 Task: Set and save  "Reduce Fluctuations in QP" for "H.264/MPEG-4 Part 10/AVC encoder (x264 10-bit)" to 20.00.
Action: Mouse moved to (122, 12)
Screenshot: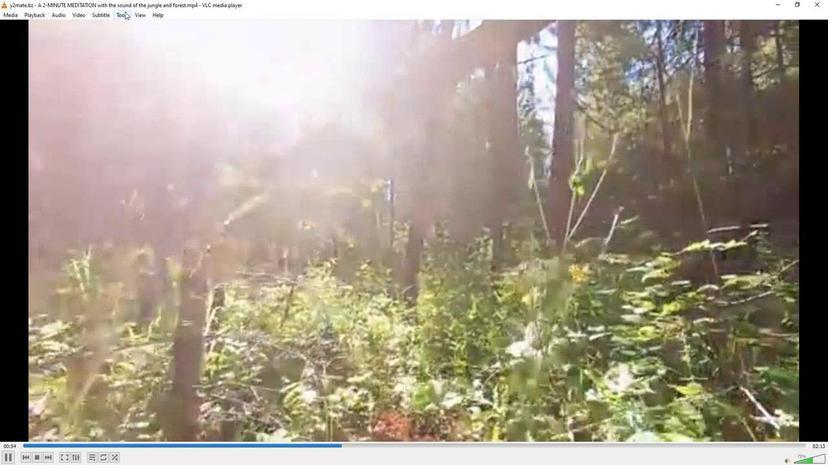 
Action: Mouse pressed left at (122, 12)
Screenshot: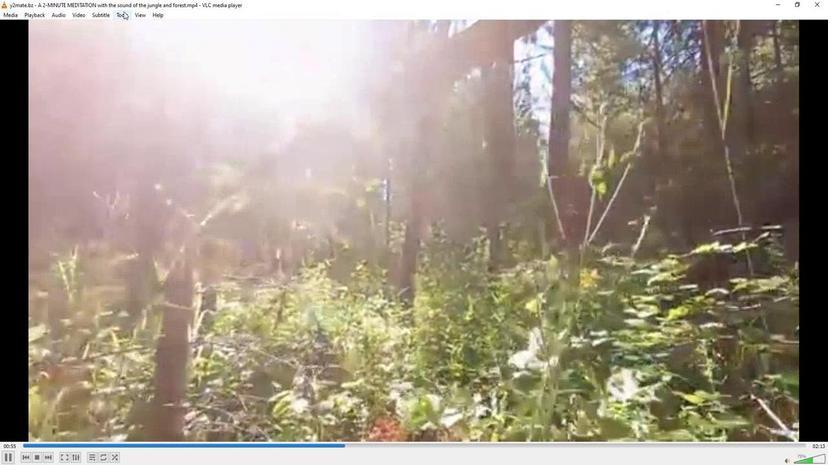 
Action: Mouse moved to (135, 116)
Screenshot: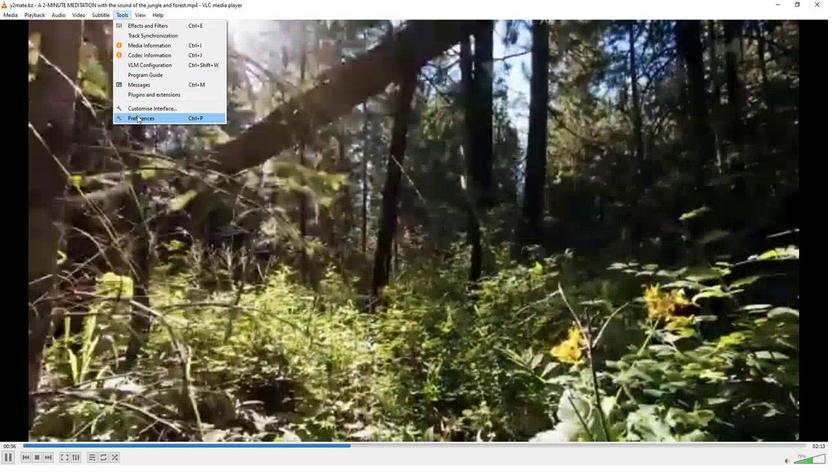 
Action: Mouse pressed left at (135, 116)
Screenshot: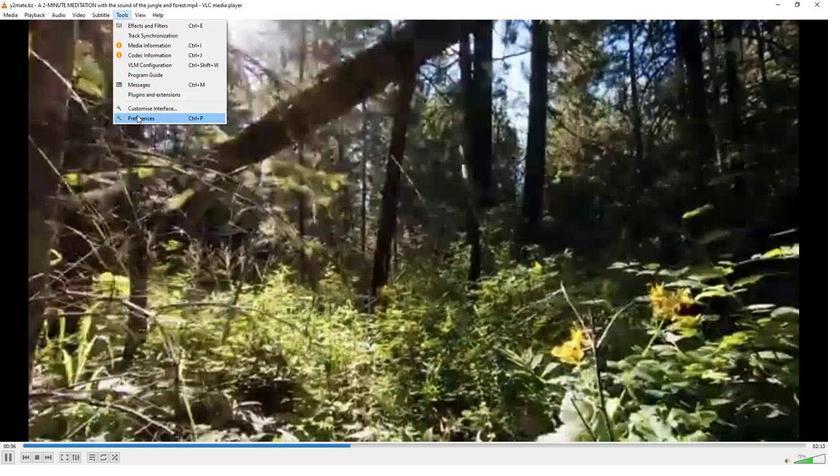 
Action: Mouse moved to (271, 379)
Screenshot: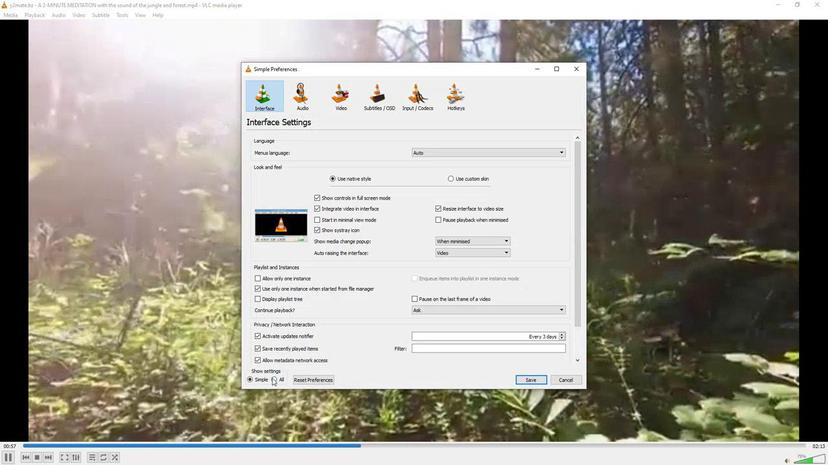 
Action: Mouse pressed left at (271, 379)
Screenshot: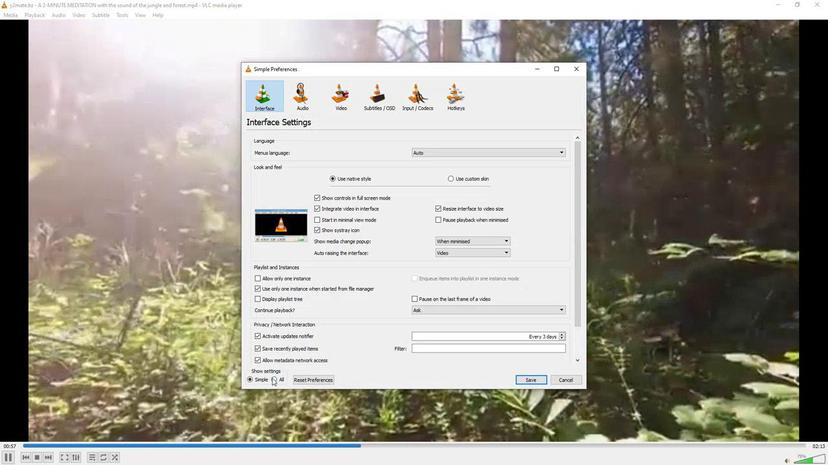 
Action: Mouse moved to (260, 294)
Screenshot: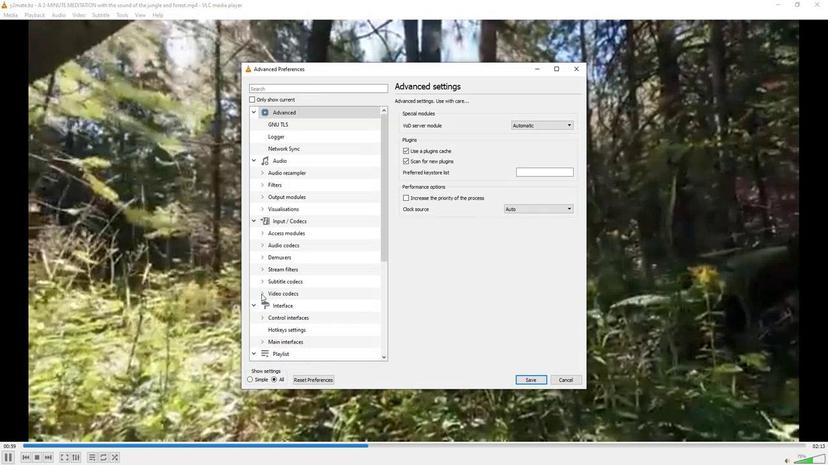 
Action: Mouse pressed left at (260, 294)
Screenshot: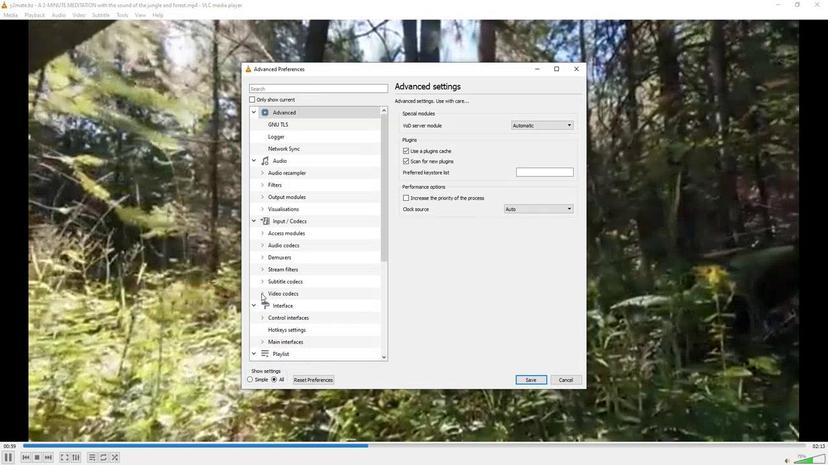 
Action: Mouse moved to (275, 325)
Screenshot: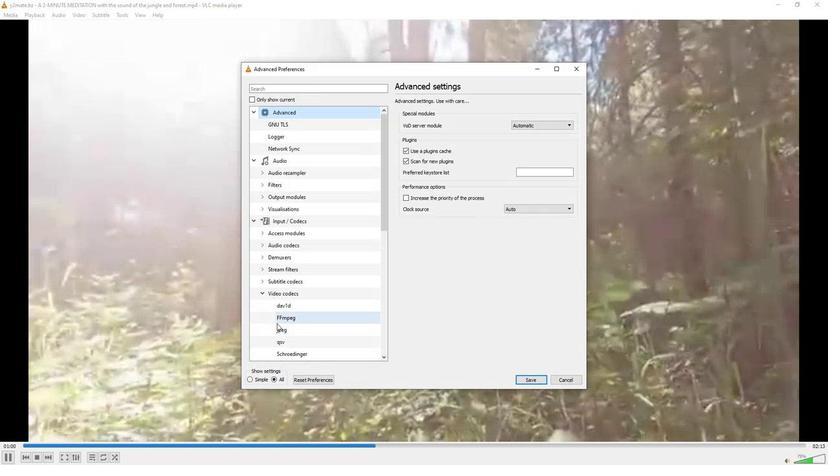 
Action: Mouse scrolled (275, 324) with delta (0, 0)
Screenshot: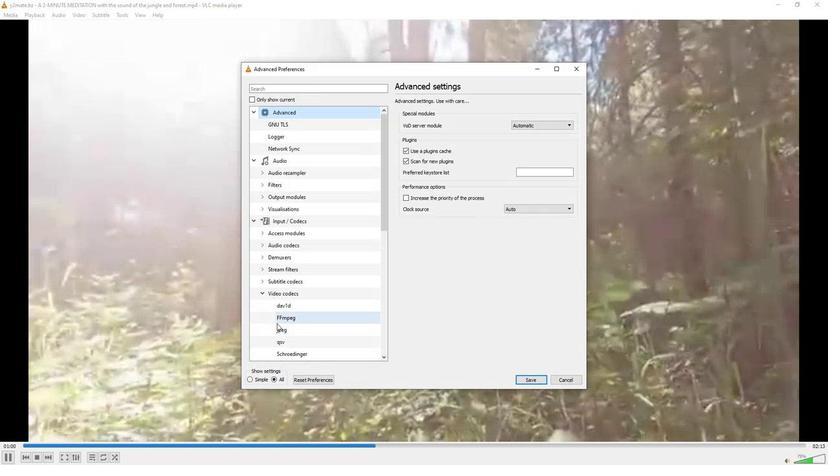 
Action: Mouse moved to (276, 326)
Screenshot: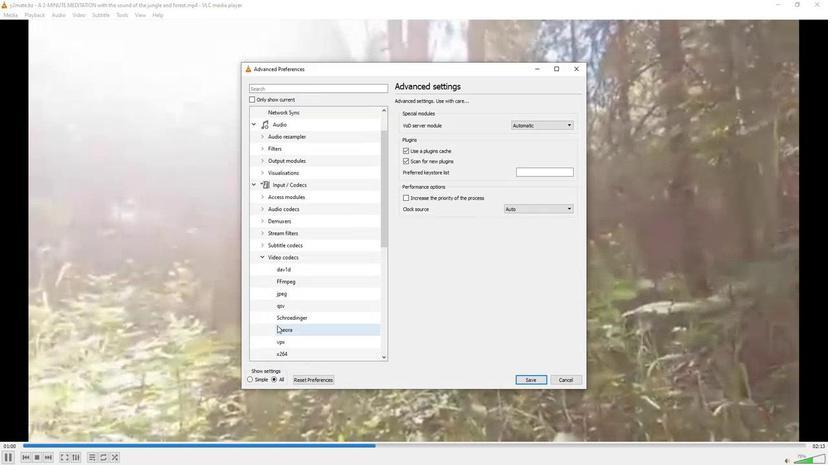 
Action: Mouse scrolled (276, 326) with delta (0, 0)
Screenshot: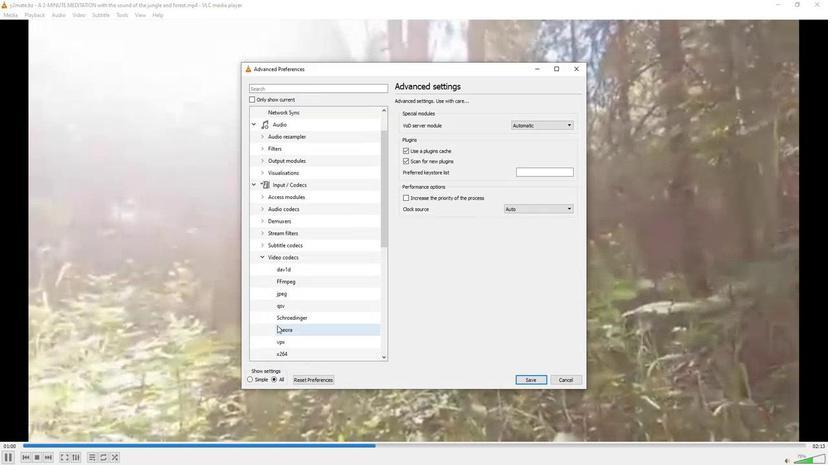 
Action: Mouse moved to (278, 329)
Screenshot: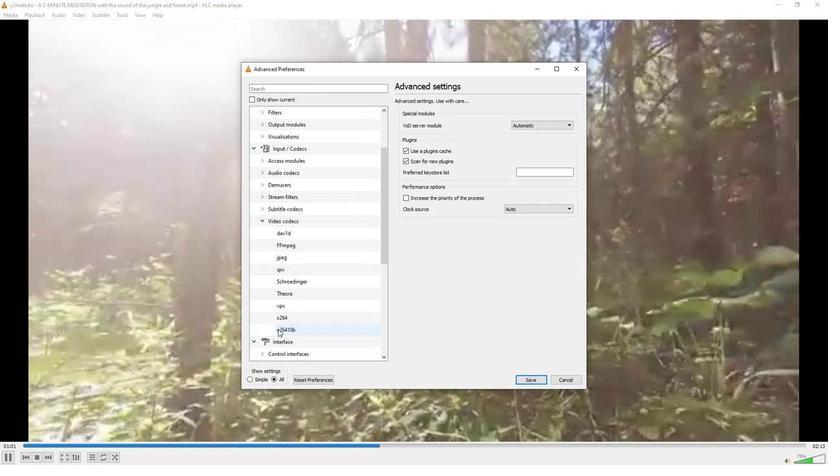 
Action: Mouse pressed left at (278, 329)
Screenshot: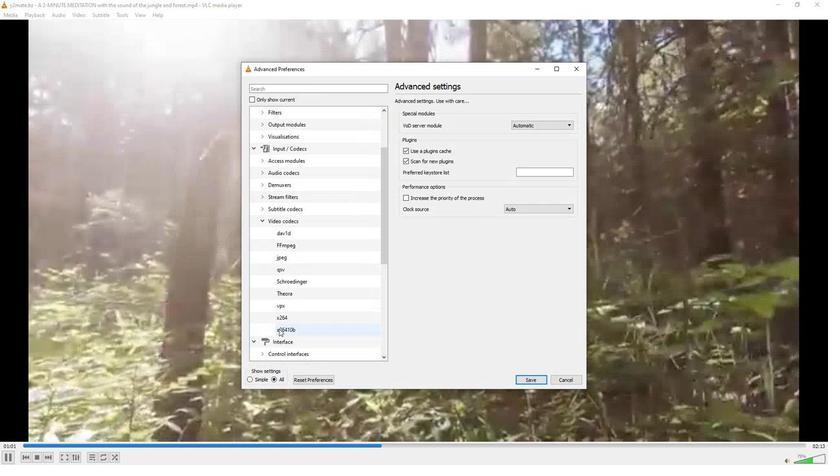 
Action: Mouse moved to (428, 287)
Screenshot: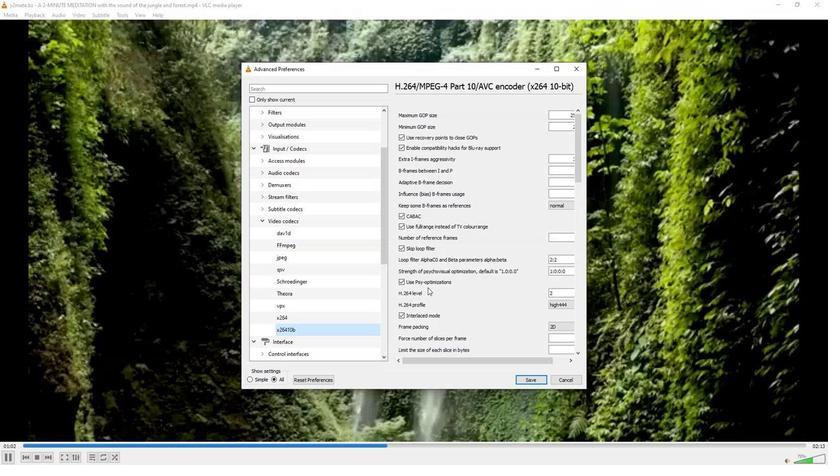 
Action: Mouse scrolled (428, 286) with delta (0, 0)
Screenshot: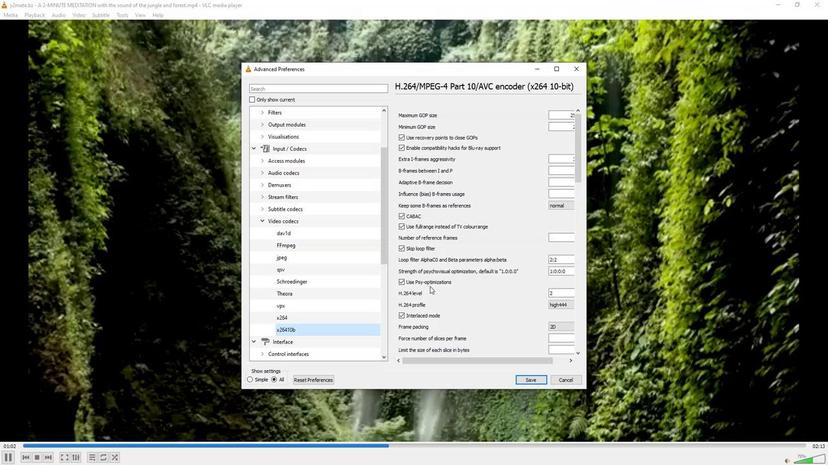 
Action: Mouse scrolled (428, 286) with delta (0, 0)
Screenshot: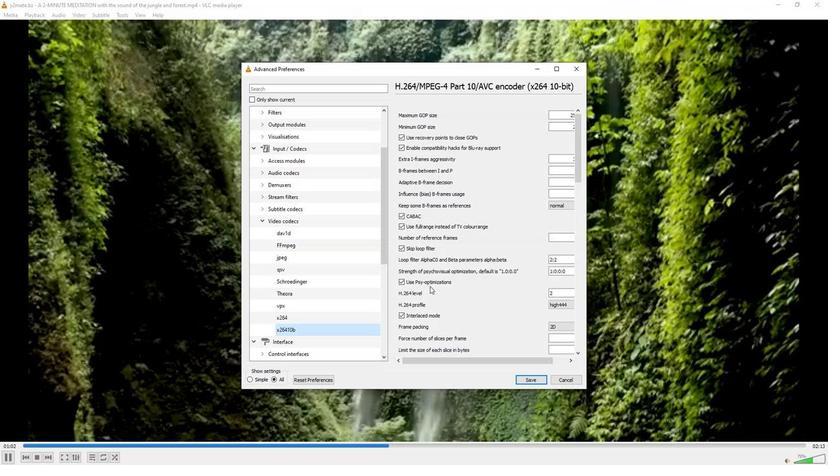 
Action: Mouse moved to (430, 287)
Screenshot: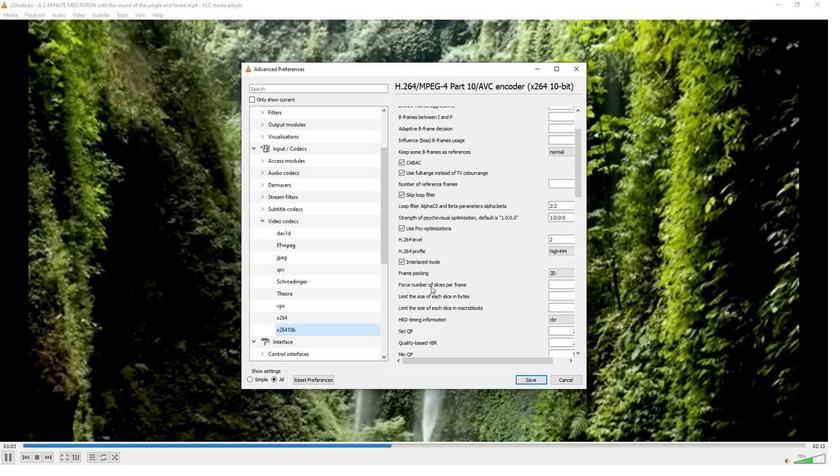 
Action: Mouse scrolled (430, 287) with delta (0, 0)
Screenshot: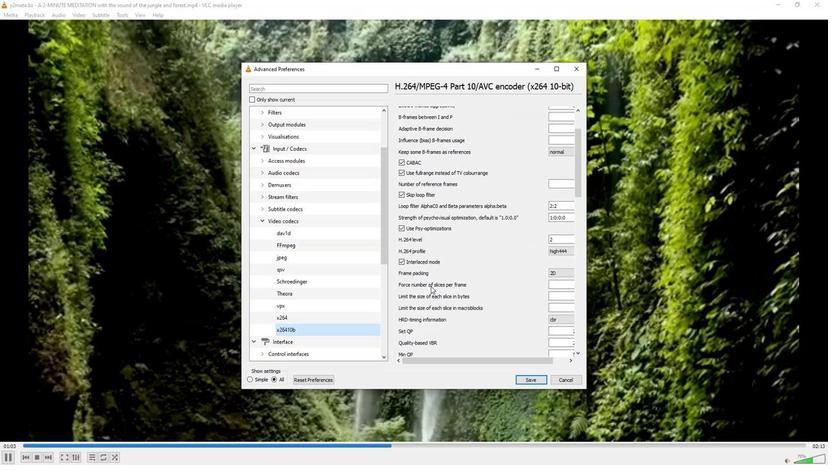 
Action: Mouse moved to (430, 287)
Screenshot: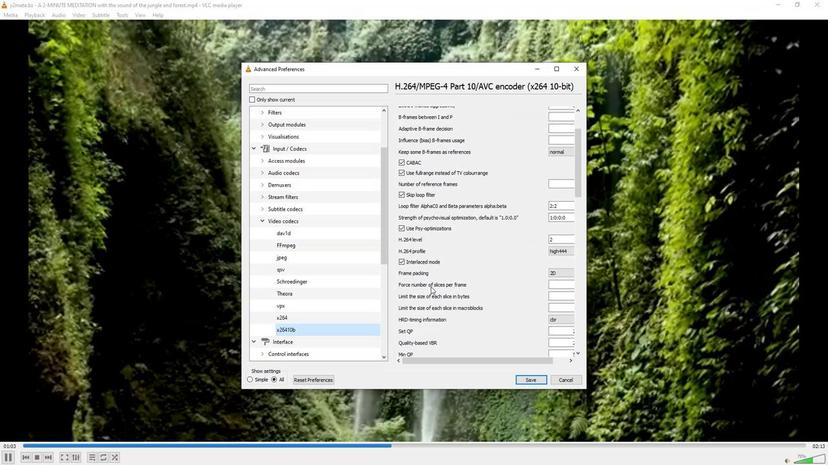 
Action: Mouse scrolled (430, 287) with delta (0, 0)
Screenshot: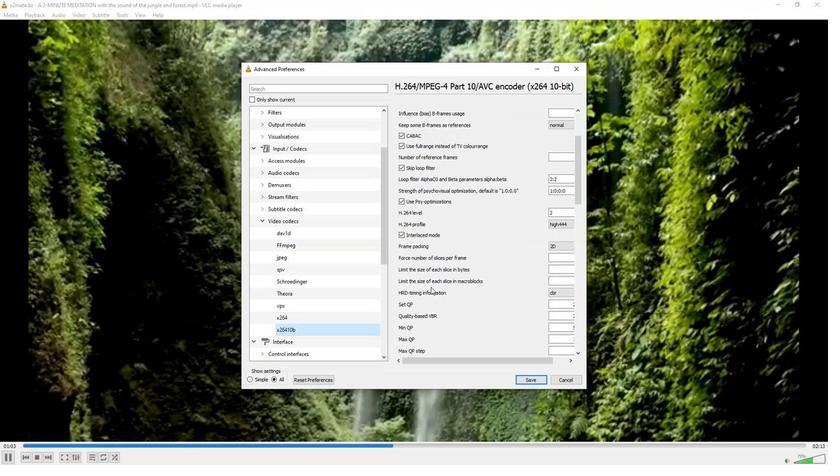 
Action: Mouse scrolled (430, 287) with delta (0, 0)
Screenshot: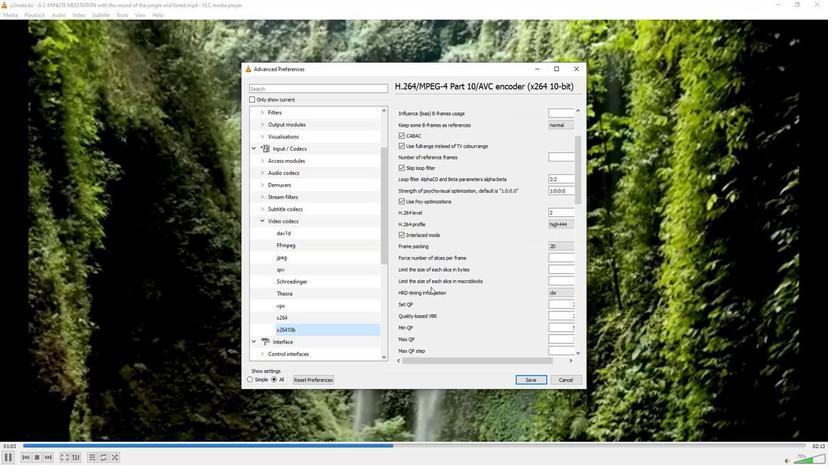 
Action: Mouse scrolled (430, 287) with delta (0, 0)
Screenshot: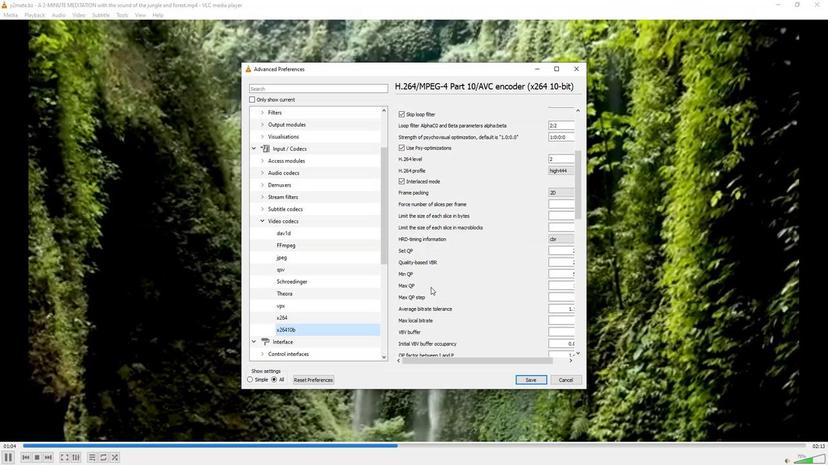 
Action: Mouse scrolled (430, 287) with delta (0, 0)
Screenshot: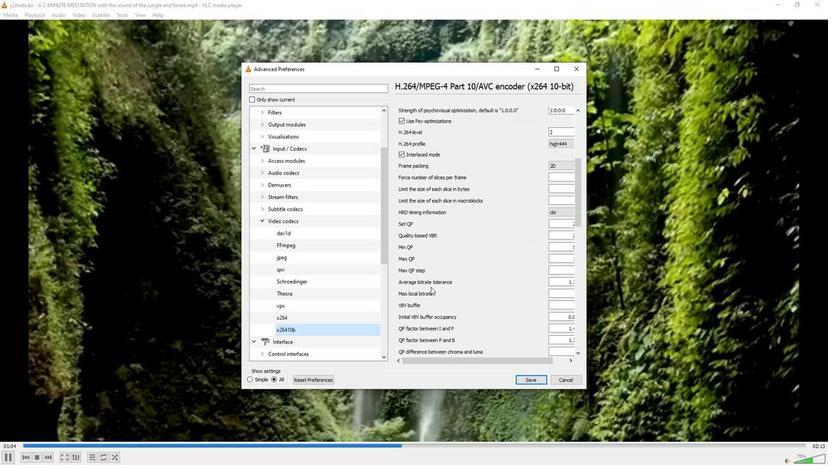 
Action: Mouse scrolled (430, 287) with delta (0, 0)
Screenshot: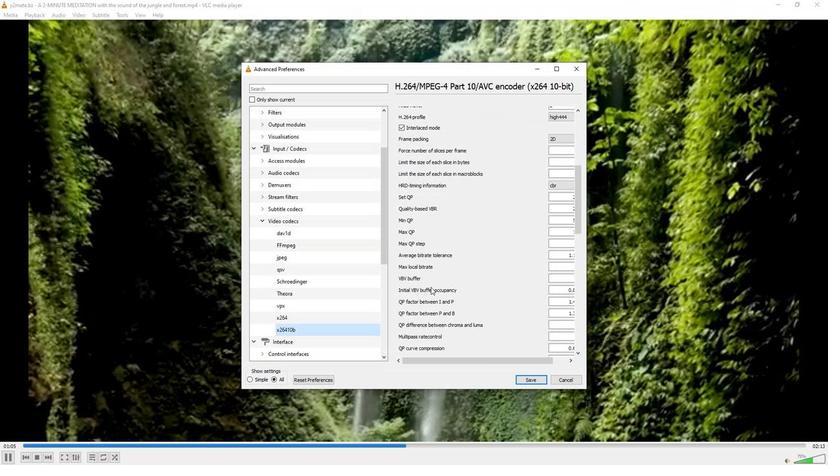 
Action: Mouse moved to (553, 359)
Screenshot: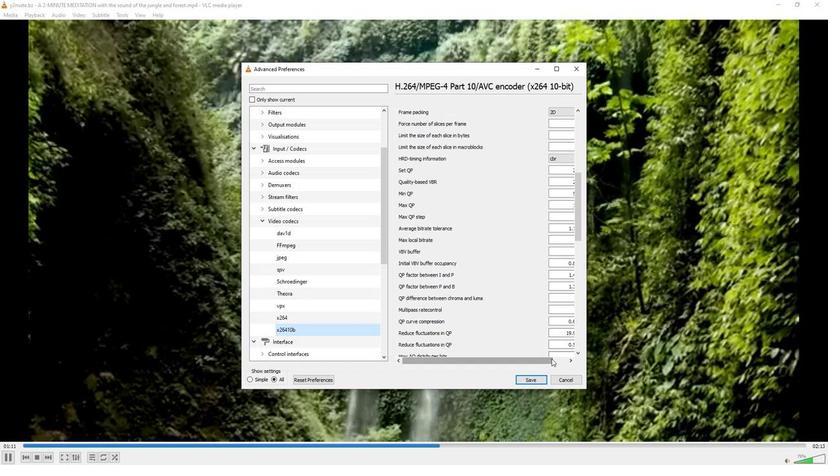 
Action: Mouse pressed left at (553, 359)
Screenshot: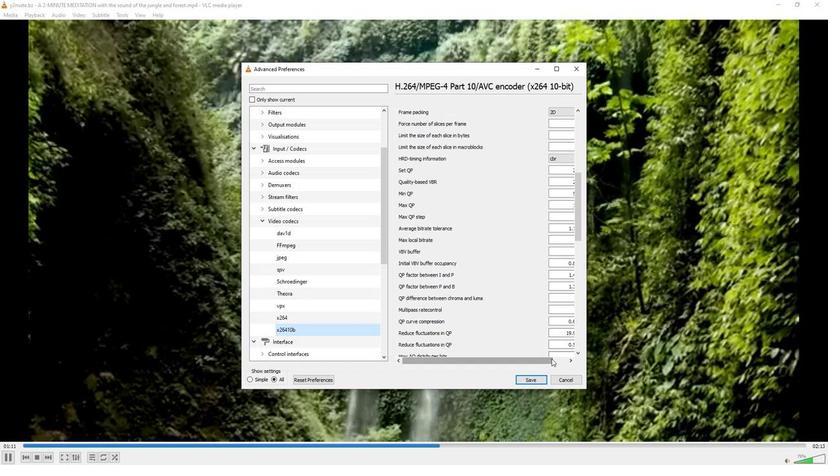 
Action: Mouse moved to (566, 329)
Screenshot: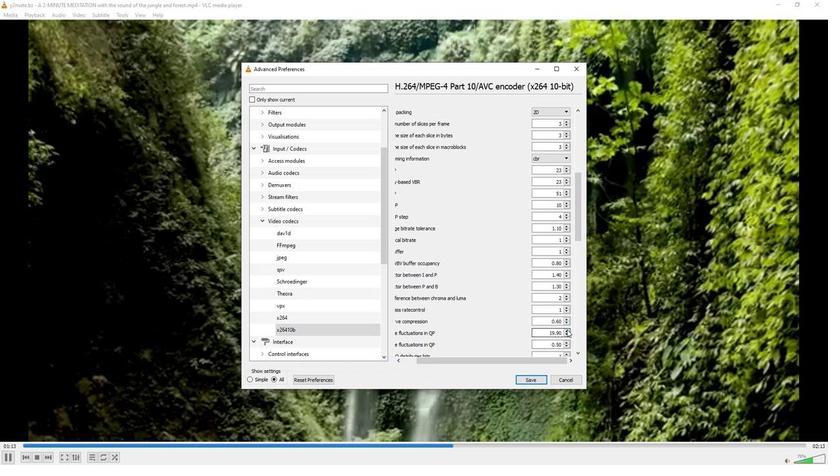 
Action: Mouse pressed left at (566, 329)
Screenshot: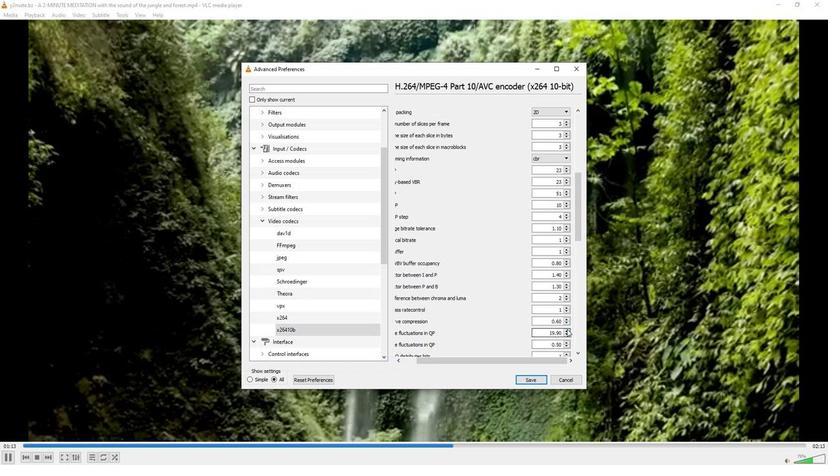 
Action: Mouse moved to (526, 382)
Screenshot: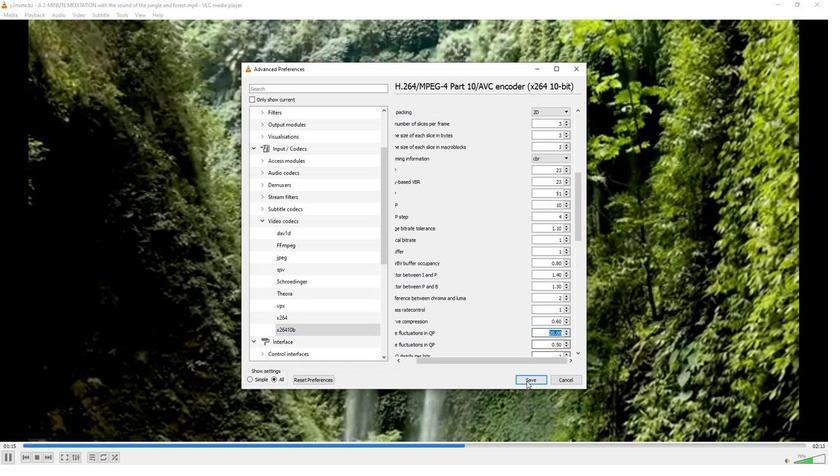 
Action: Mouse pressed left at (526, 382)
Screenshot: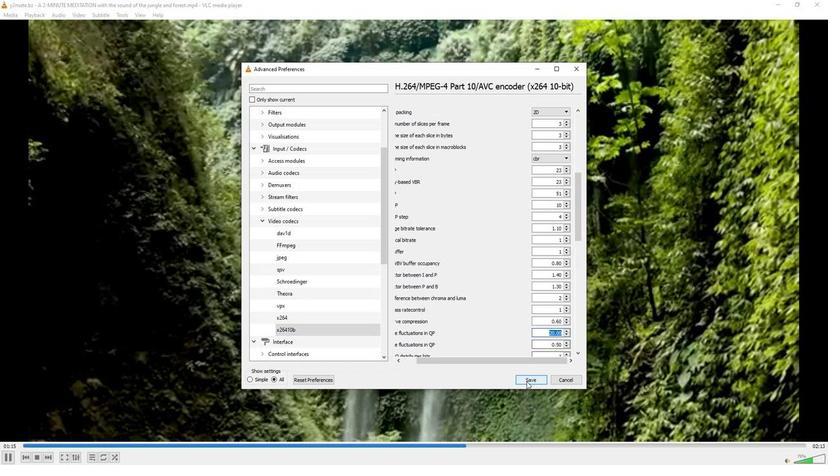 
Action: Mouse moved to (525, 383)
Screenshot: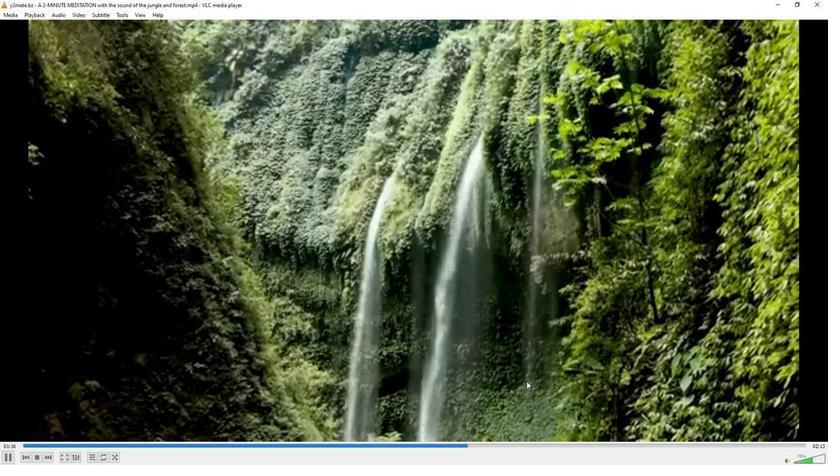 
